 Task: Add a condition where "Hours since status category closed Greater than Twelve" in new tickets in your groups.
Action: Mouse moved to (97, 396)
Screenshot: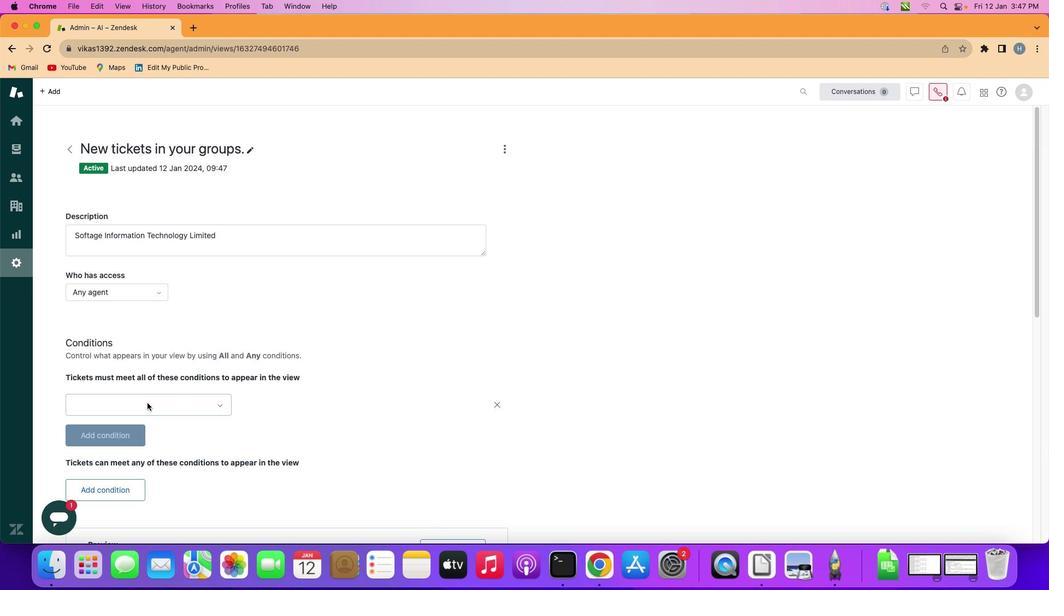 
Action: Mouse pressed left at (97, 396)
Screenshot: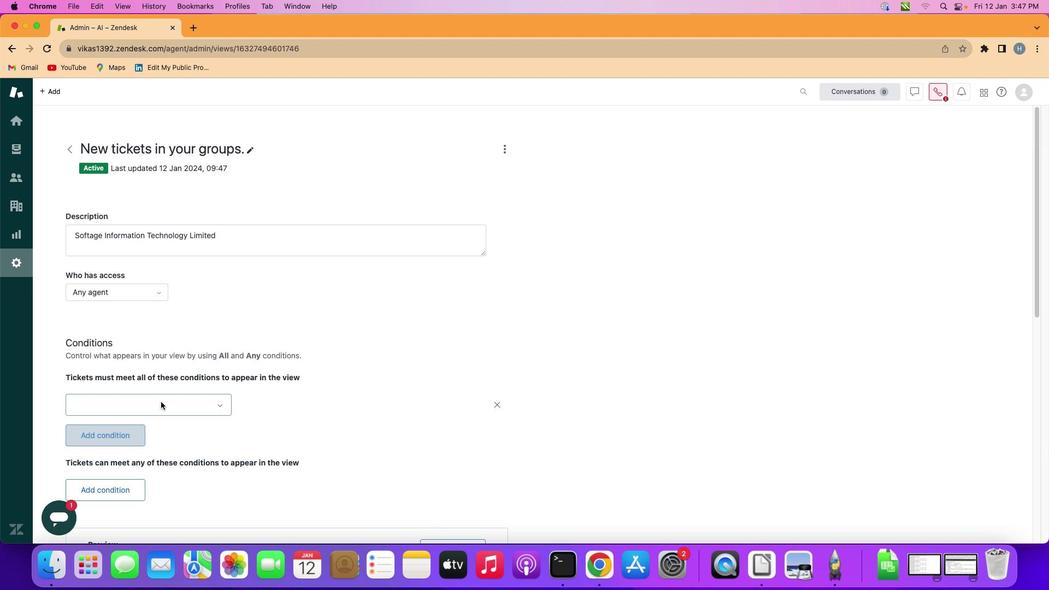 
Action: Mouse moved to (161, 401)
Screenshot: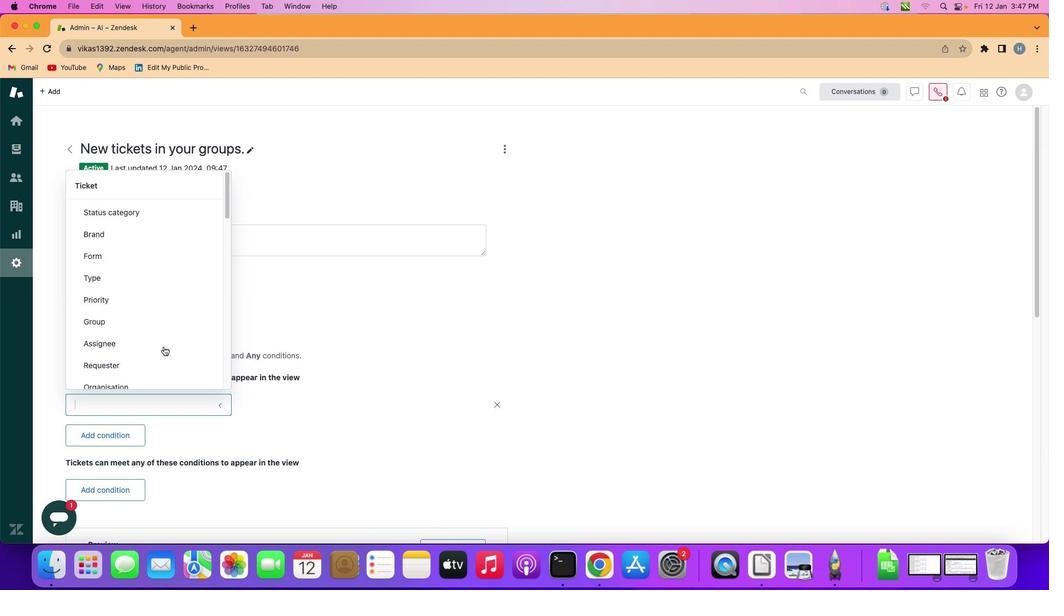 
Action: Mouse pressed left at (161, 401)
Screenshot: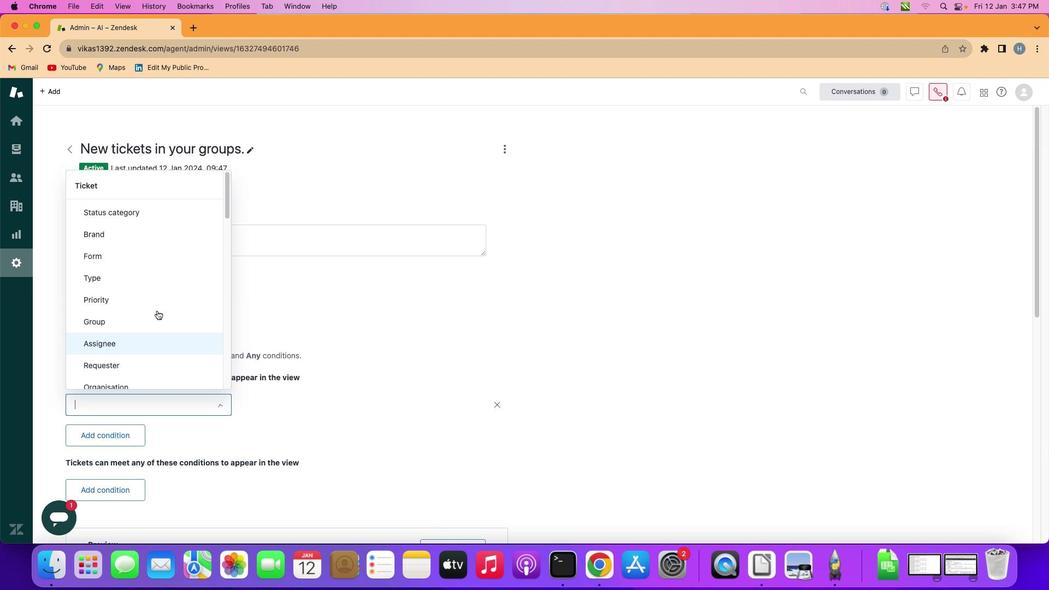 
Action: Mouse moved to (159, 272)
Screenshot: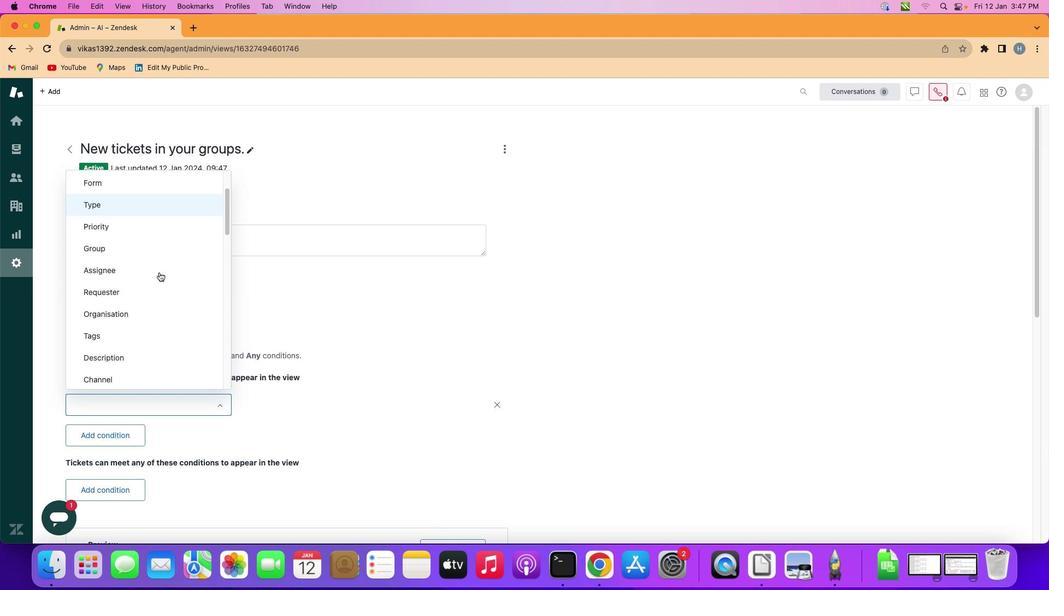 
Action: Mouse scrolled (159, 272) with delta (0, 0)
Screenshot: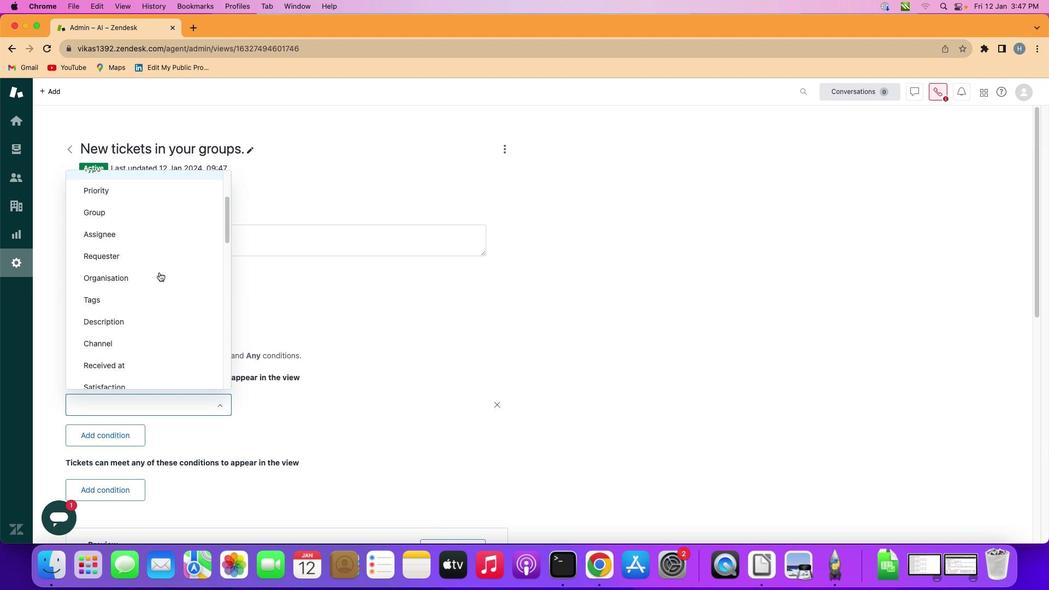 
Action: Mouse scrolled (159, 272) with delta (0, 0)
Screenshot: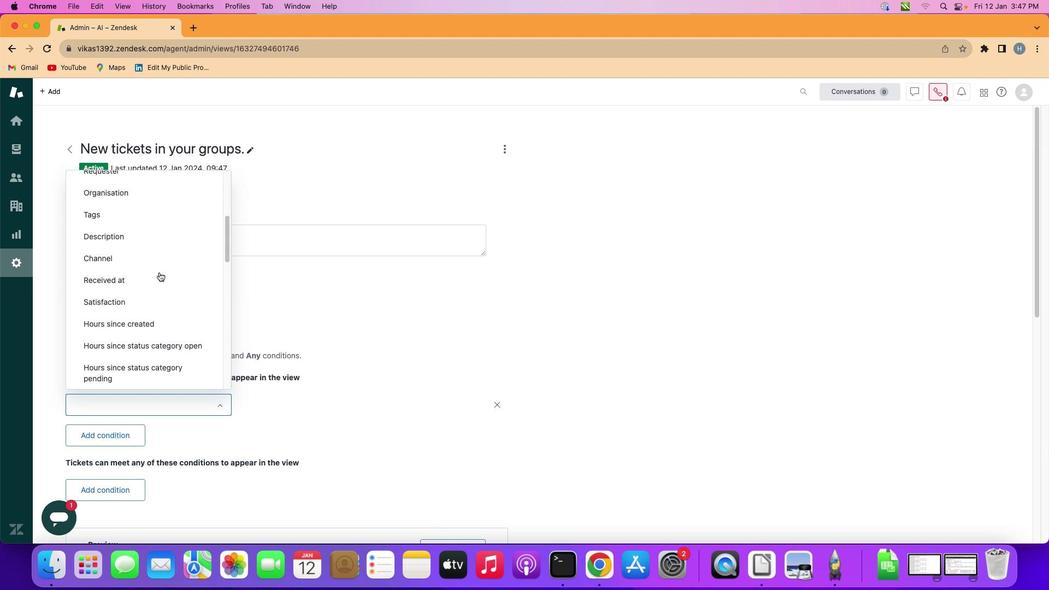 
Action: Mouse scrolled (159, 272) with delta (0, -1)
Screenshot: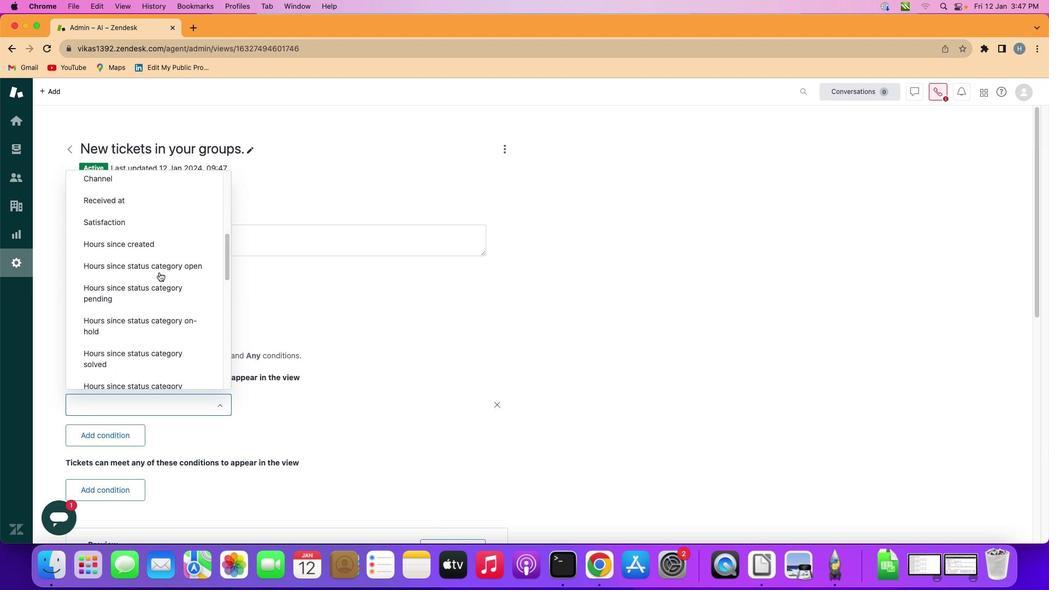 
Action: Mouse scrolled (159, 272) with delta (0, -1)
Screenshot: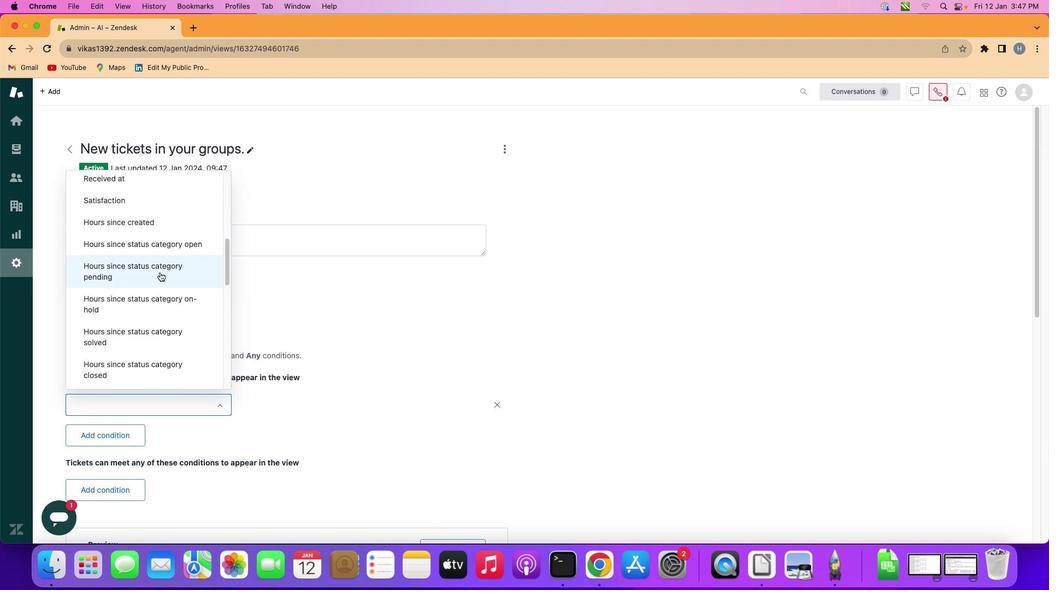 
Action: Mouse scrolled (159, 272) with delta (0, -1)
Screenshot: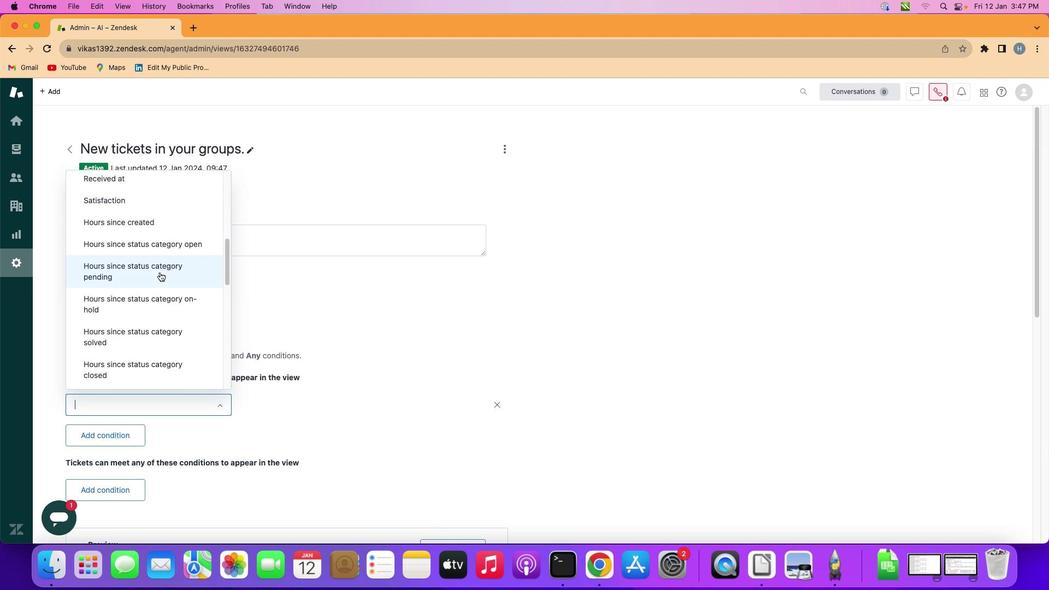 
Action: Mouse scrolled (159, 272) with delta (0, -2)
Screenshot: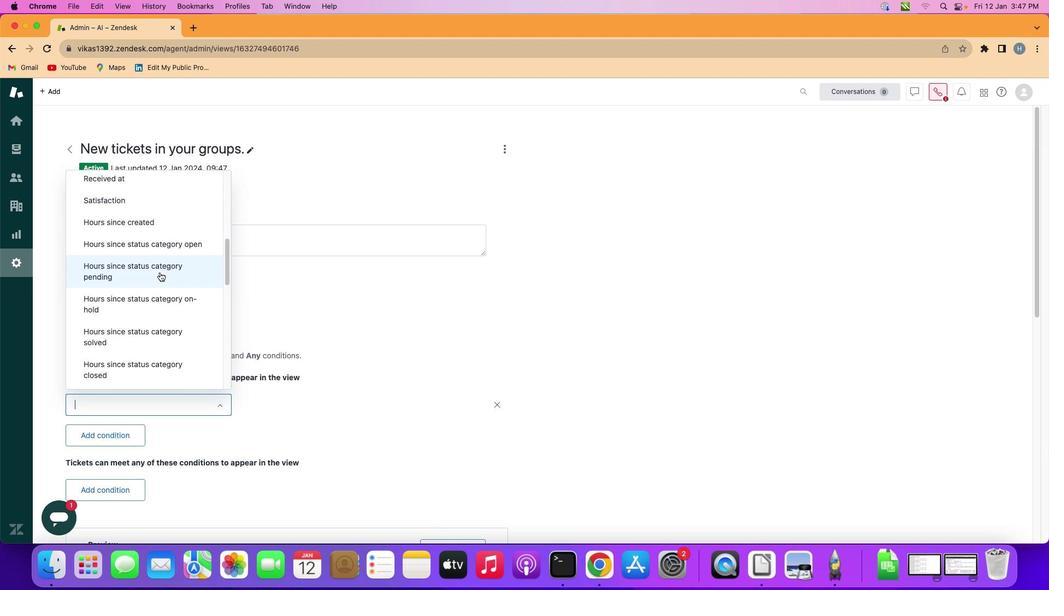
Action: Mouse moved to (159, 272)
Screenshot: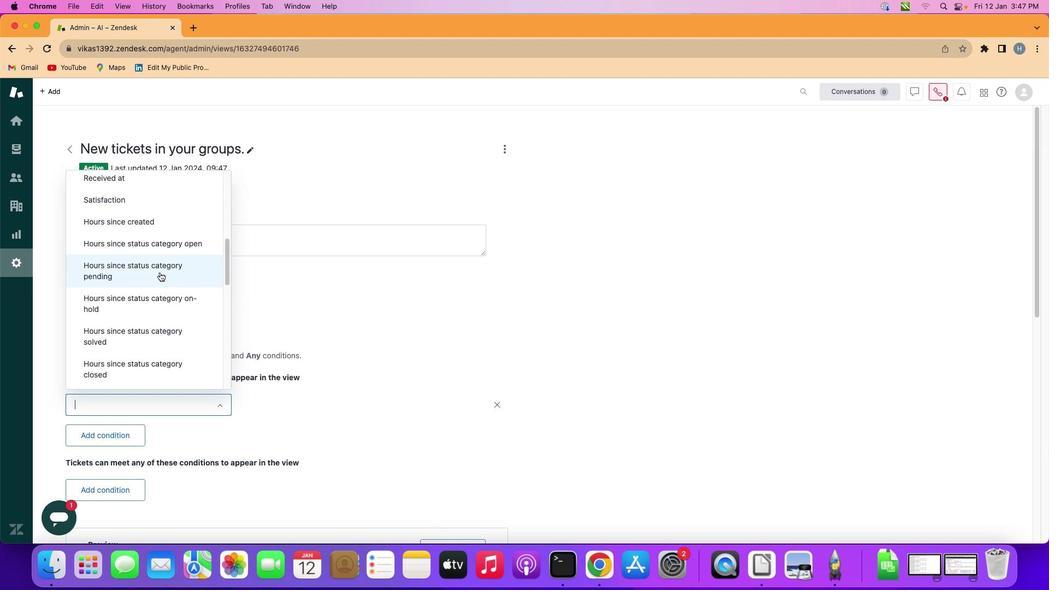
Action: Mouse scrolled (159, 272) with delta (0, 0)
Screenshot: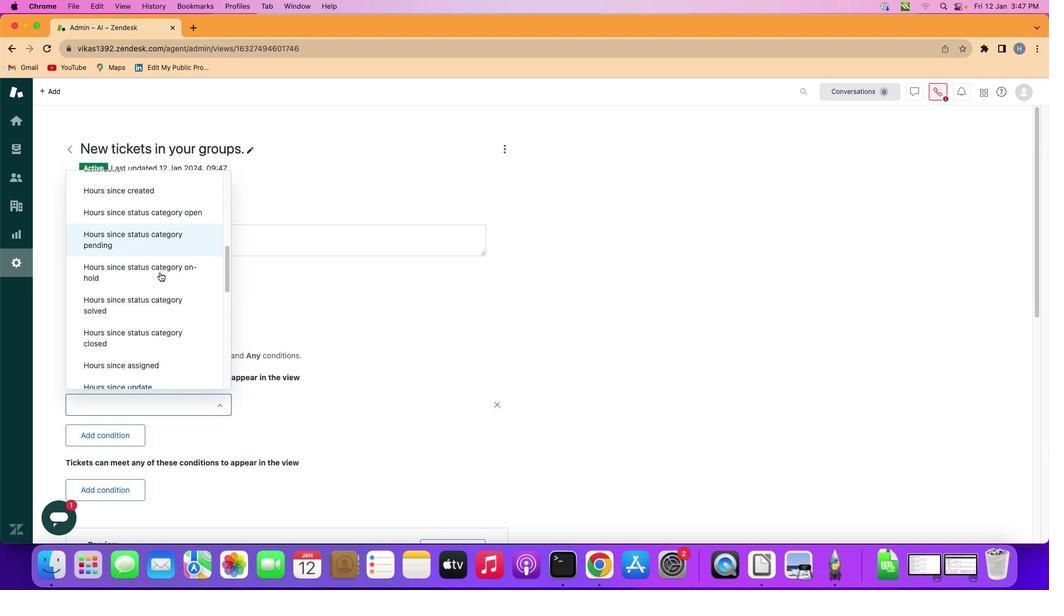 
Action: Mouse scrolled (159, 272) with delta (0, 0)
Screenshot: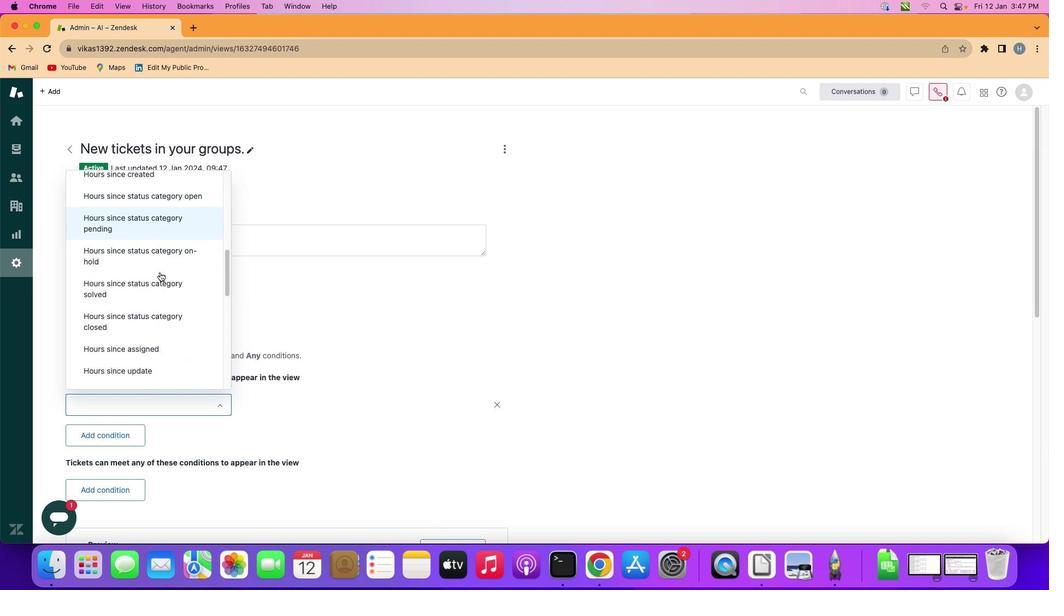 
Action: Mouse moved to (159, 272)
Screenshot: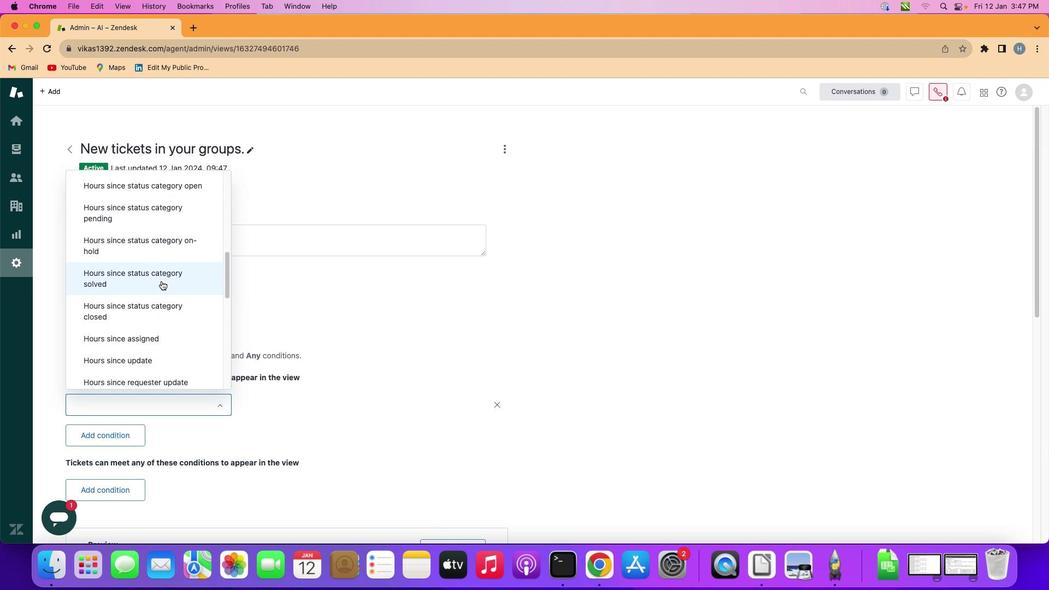
Action: Mouse scrolled (159, 272) with delta (0, 0)
Screenshot: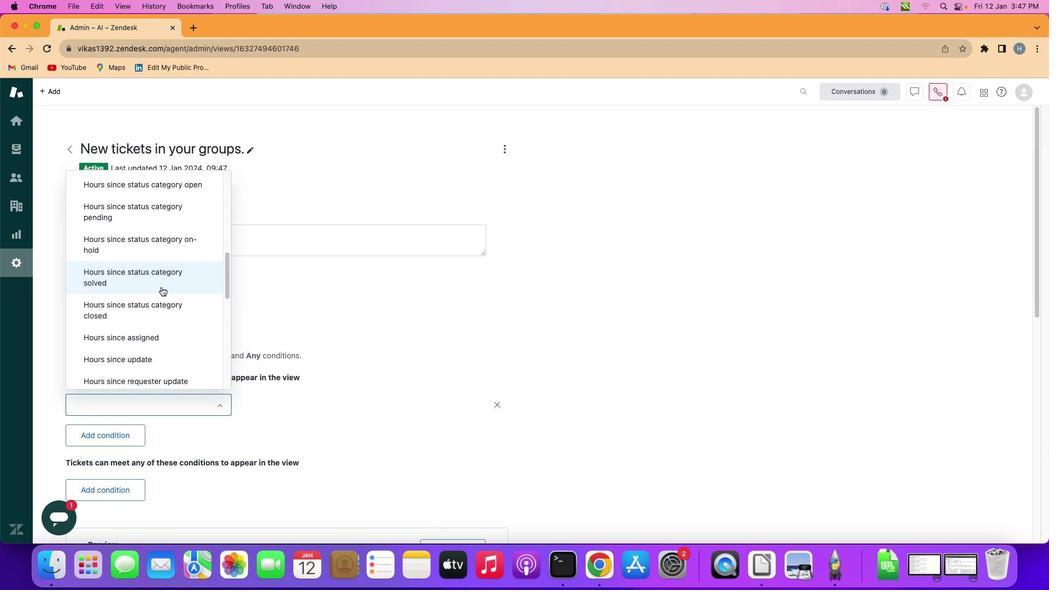 
Action: Mouse scrolled (159, 272) with delta (0, 0)
Screenshot: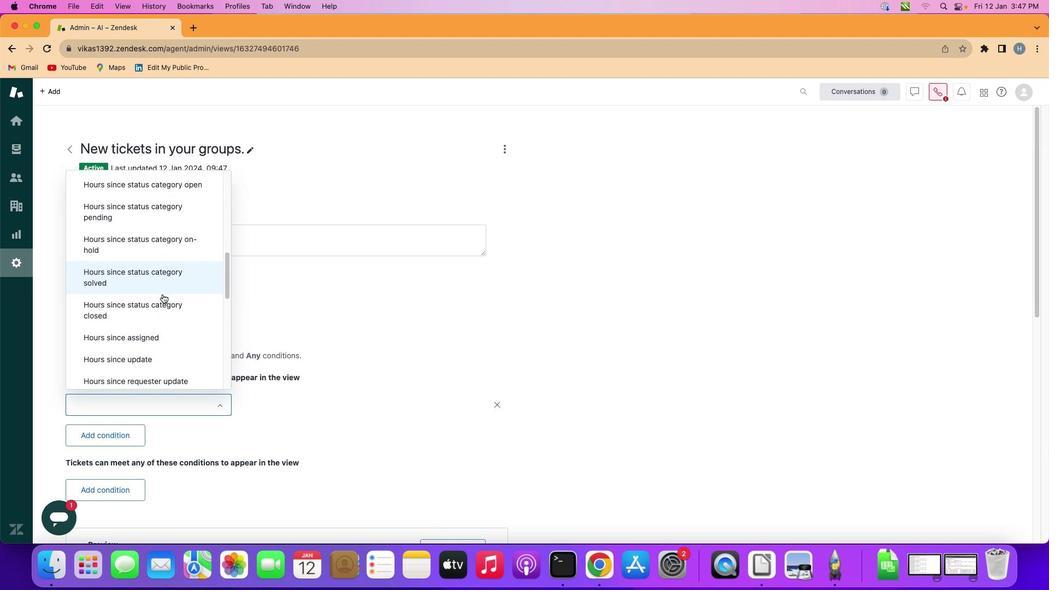 
Action: Mouse moved to (165, 304)
Screenshot: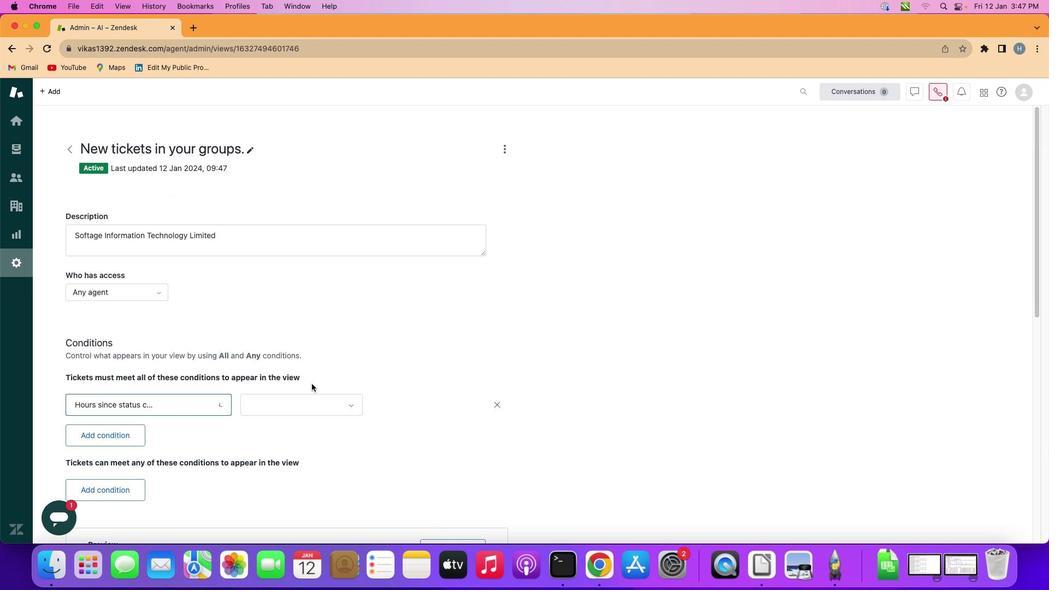 
Action: Mouse pressed left at (165, 304)
Screenshot: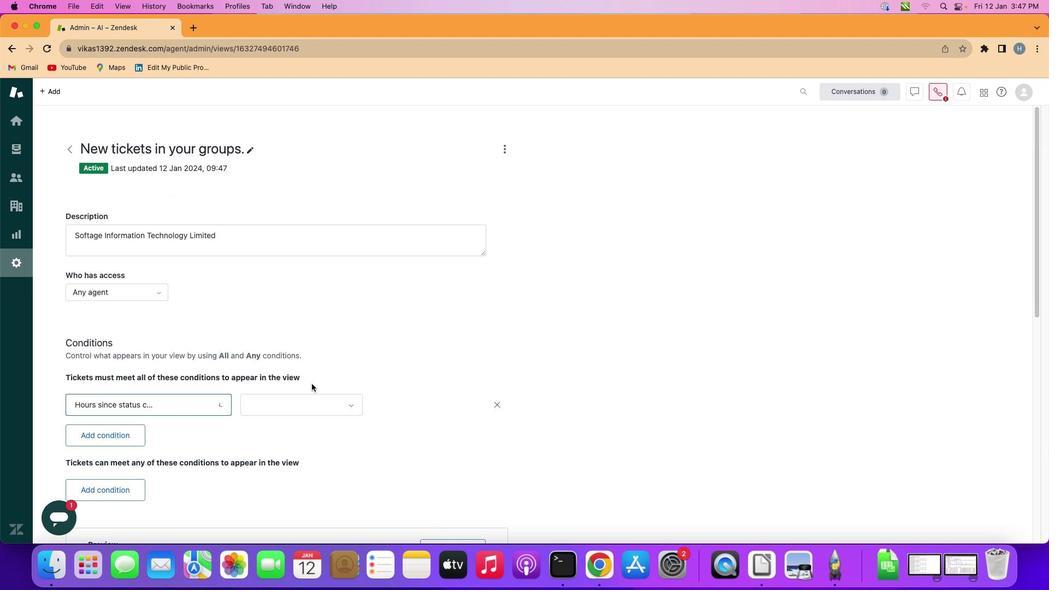 
Action: Mouse moved to (329, 400)
Screenshot: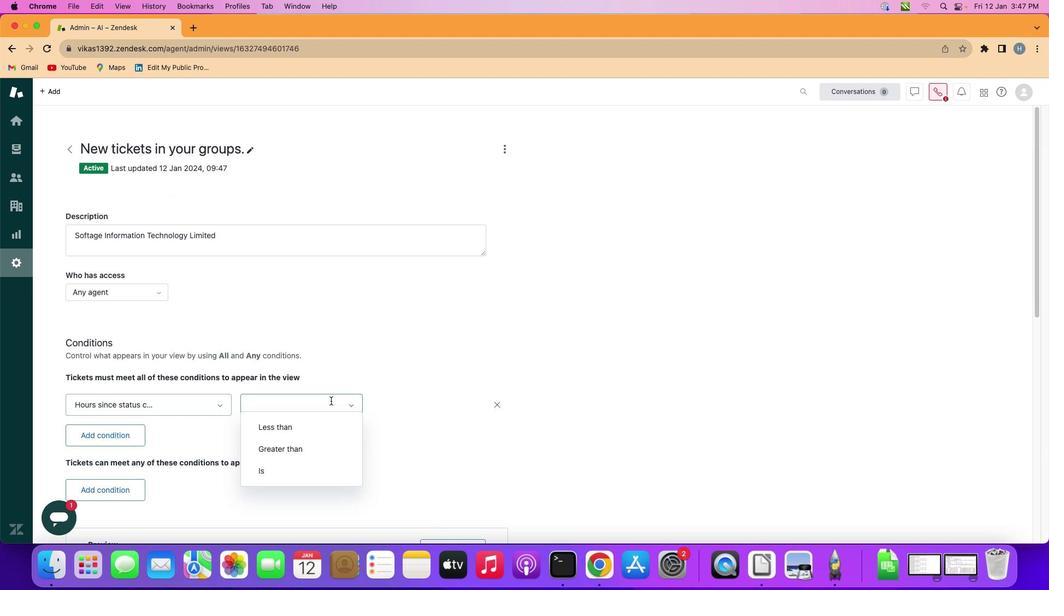 
Action: Mouse pressed left at (329, 400)
Screenshot: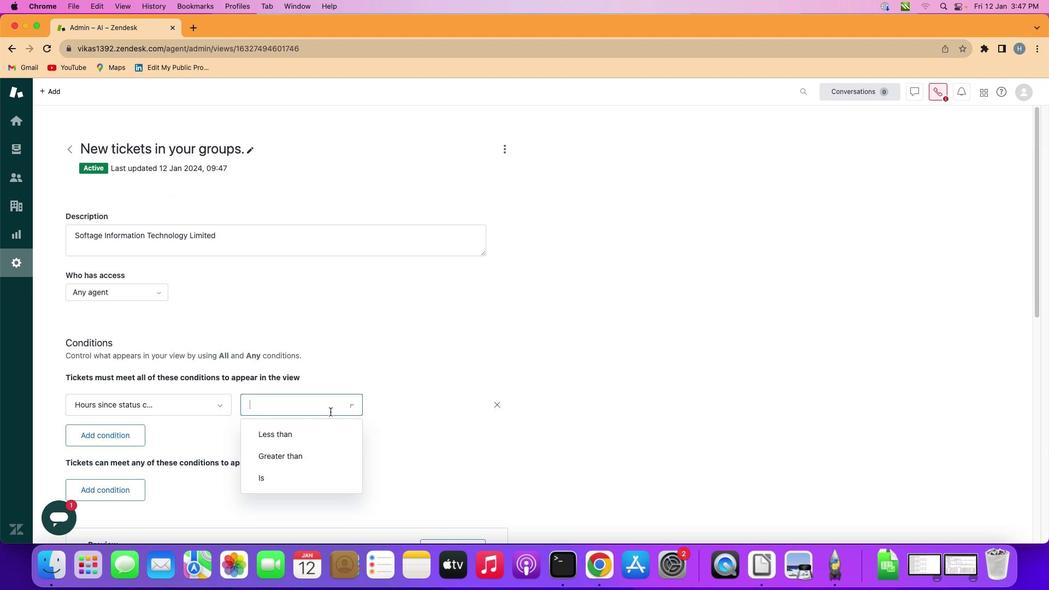 
Action: Mouse moved to (314, 457)
Screenshot: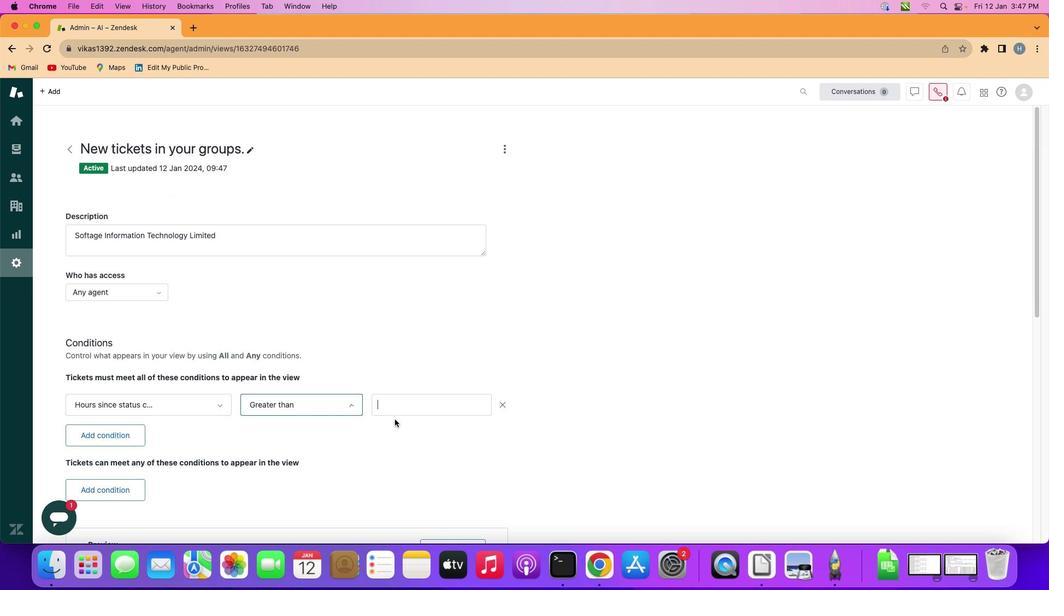 
Action: Mouse pressed left at (314, 457)
Screenshot: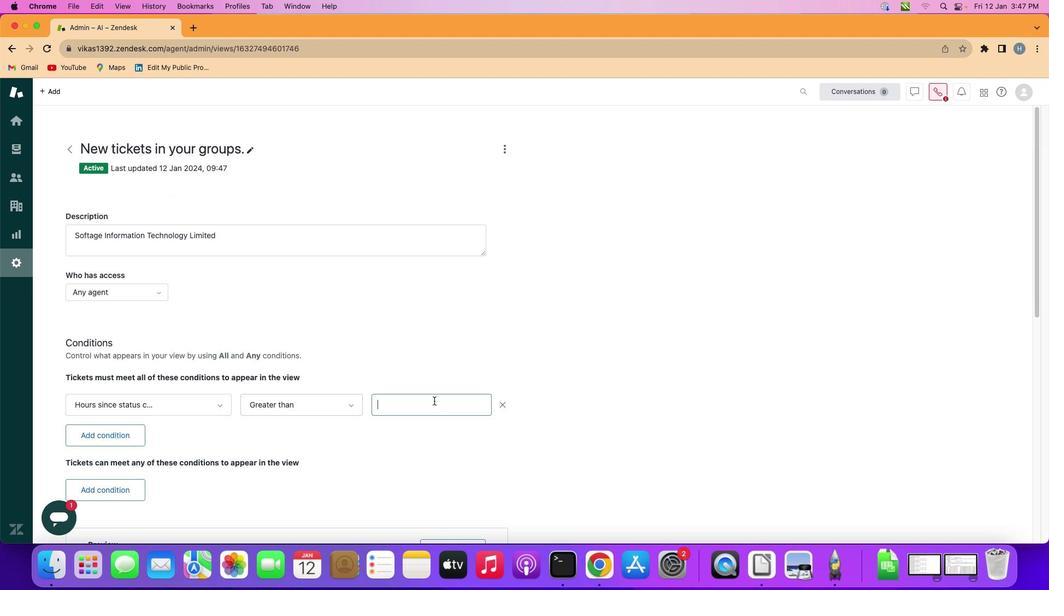 
Action: Mouse moved to (436, 398)
Screenshot: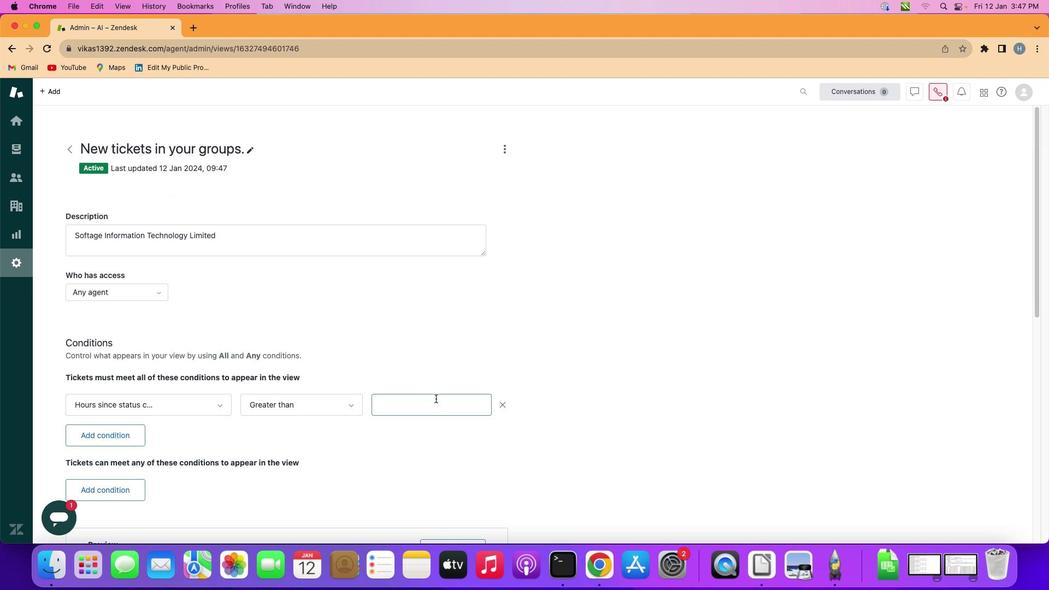 
Action: Mouse pressed left at (436, 398)
Screenshot: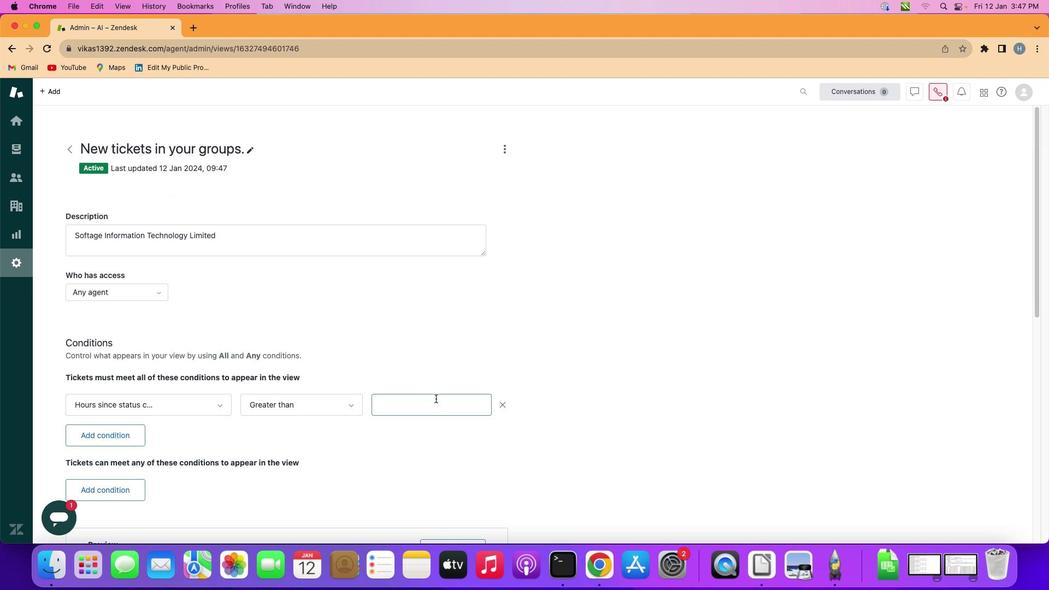 
Action: Key pressed Key.shift't''w''e''l''v''e'
Screenshot: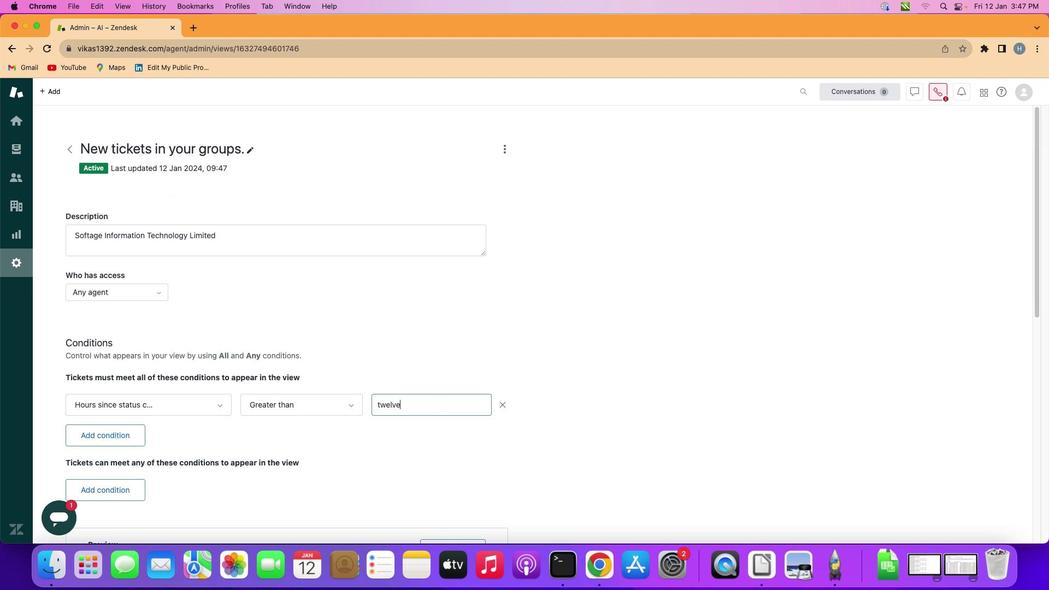 
Action: Mouse moved to (431, 431)
Screenshot: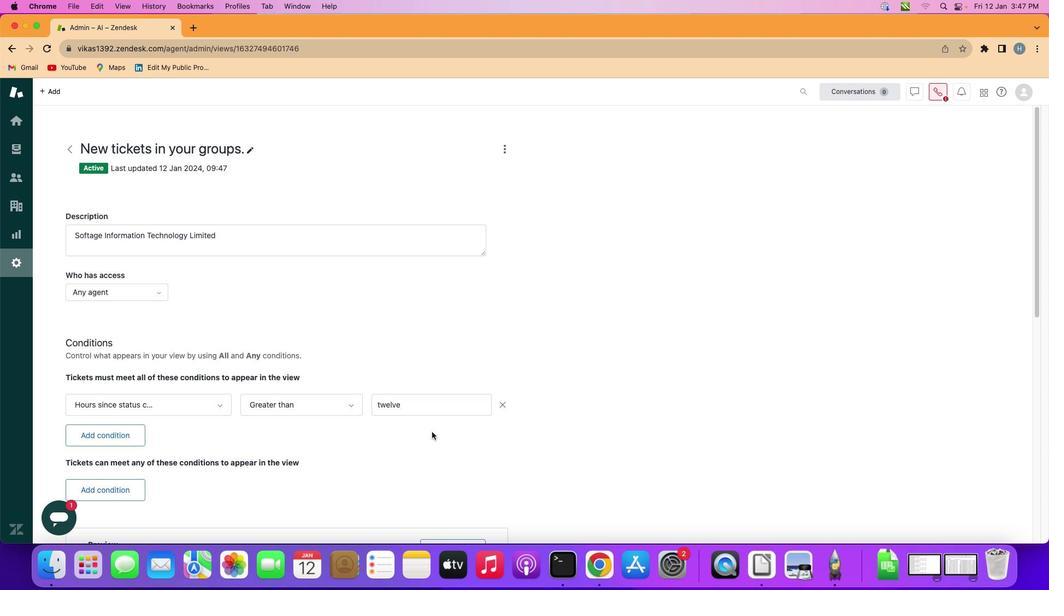 
